Task: Zoom out.
Action: Mouse moved to (98, 78)
Screenshot: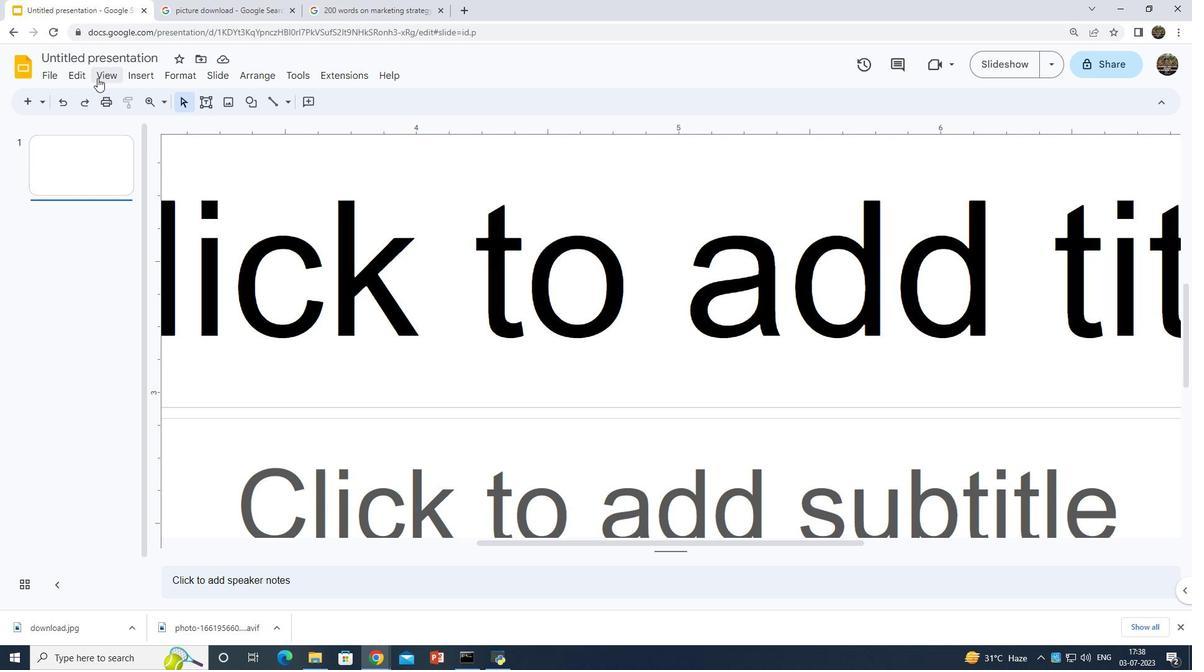 
Action: Mouse pressed left at (98, 78)
Screenshot: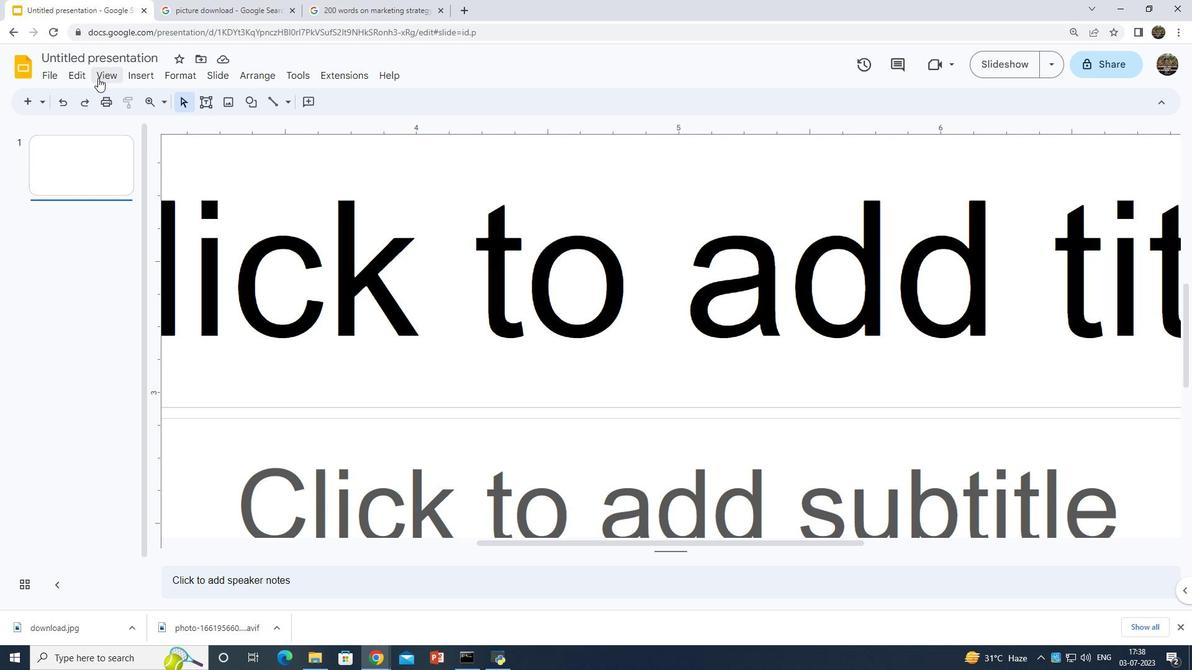 
Action: Mouse moved to (225, 352)
Screenshot: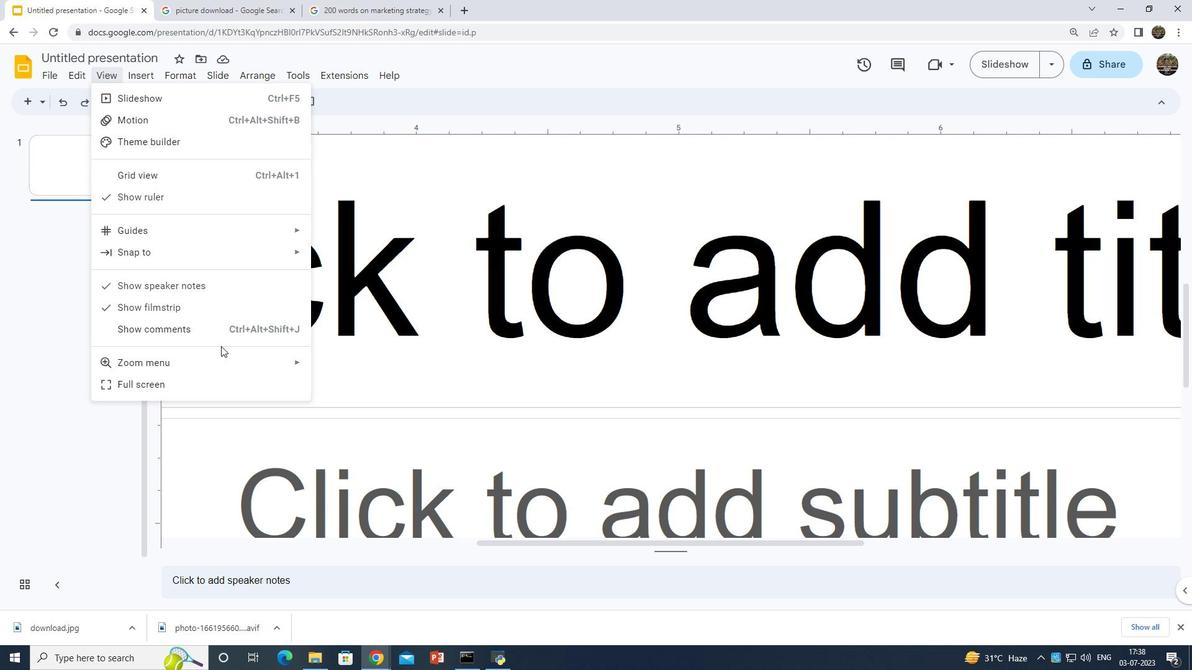 
Action: Mouse pressed left at (225, 352)
Screenshot: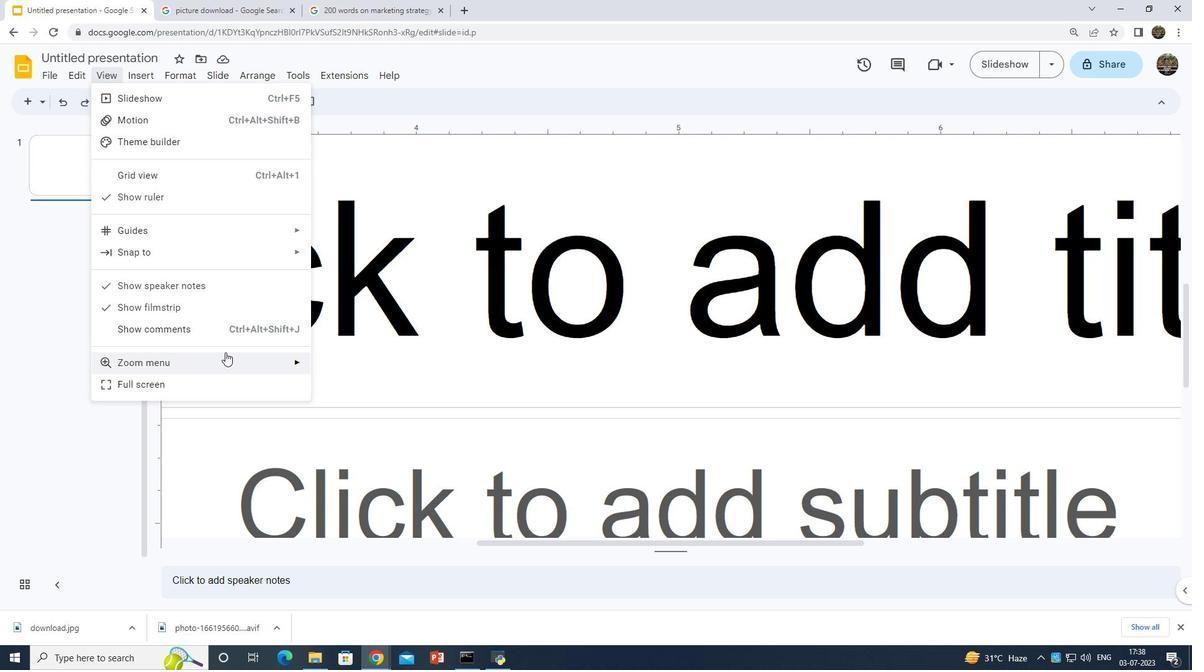 
Action: Mouse moved to (348, 483)
Screenshot: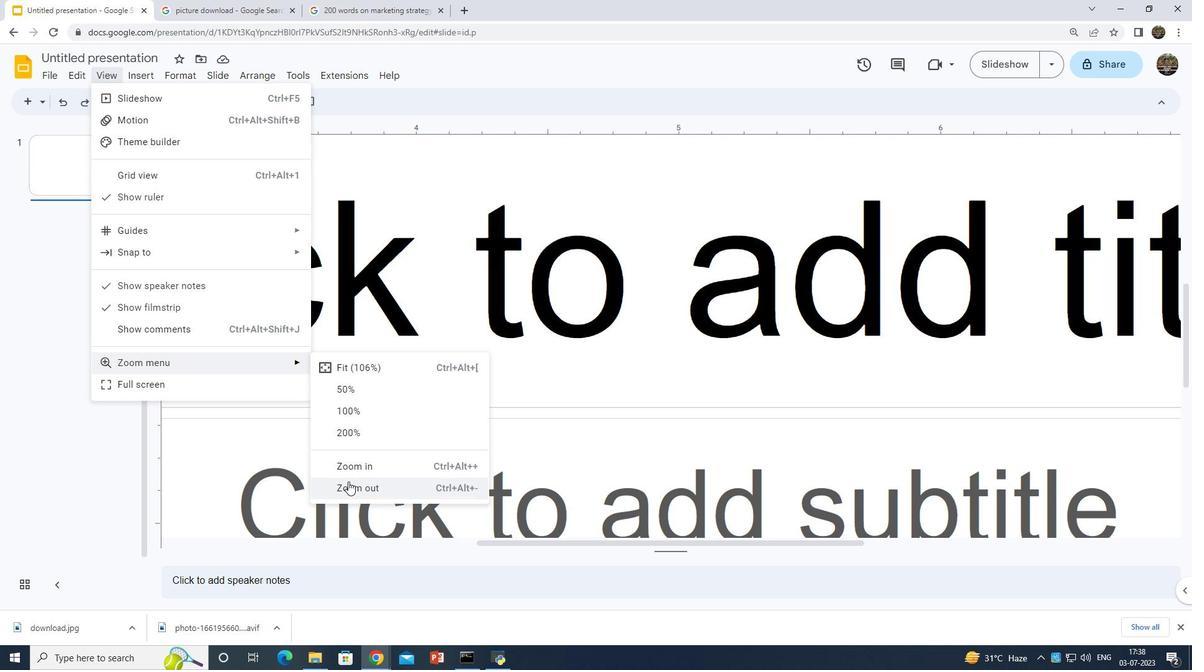 
Action: Mouse pressed left at (348, 483)
Screenshot: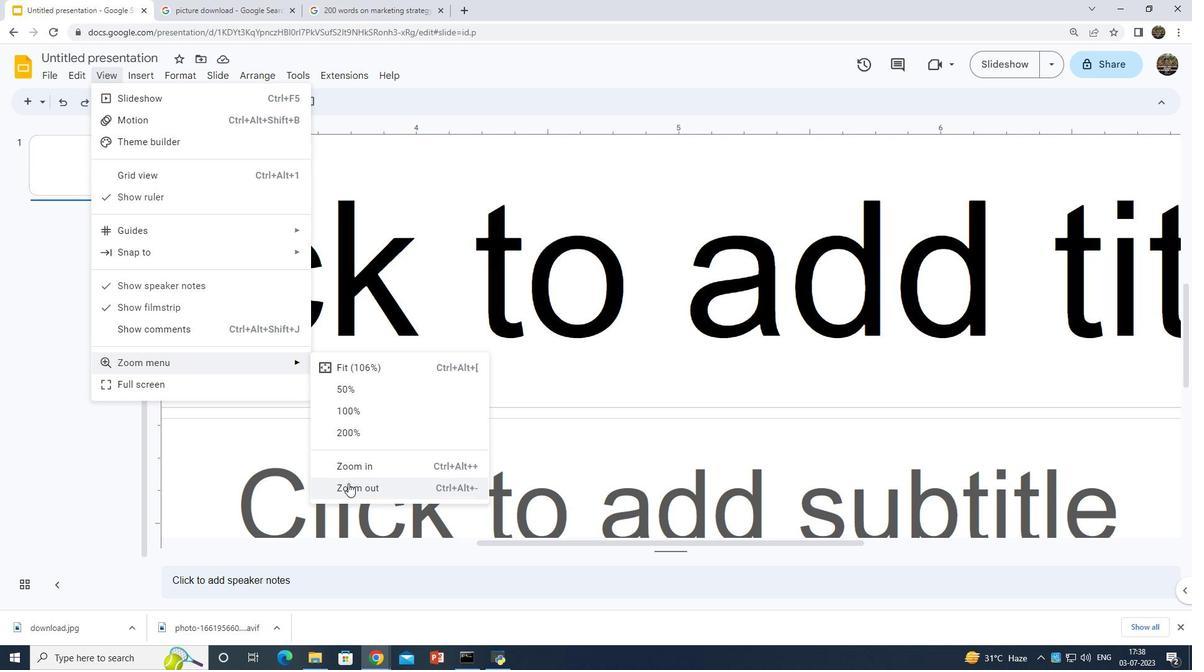 
Action: Mouse moved to (348, 483)
Screenshot: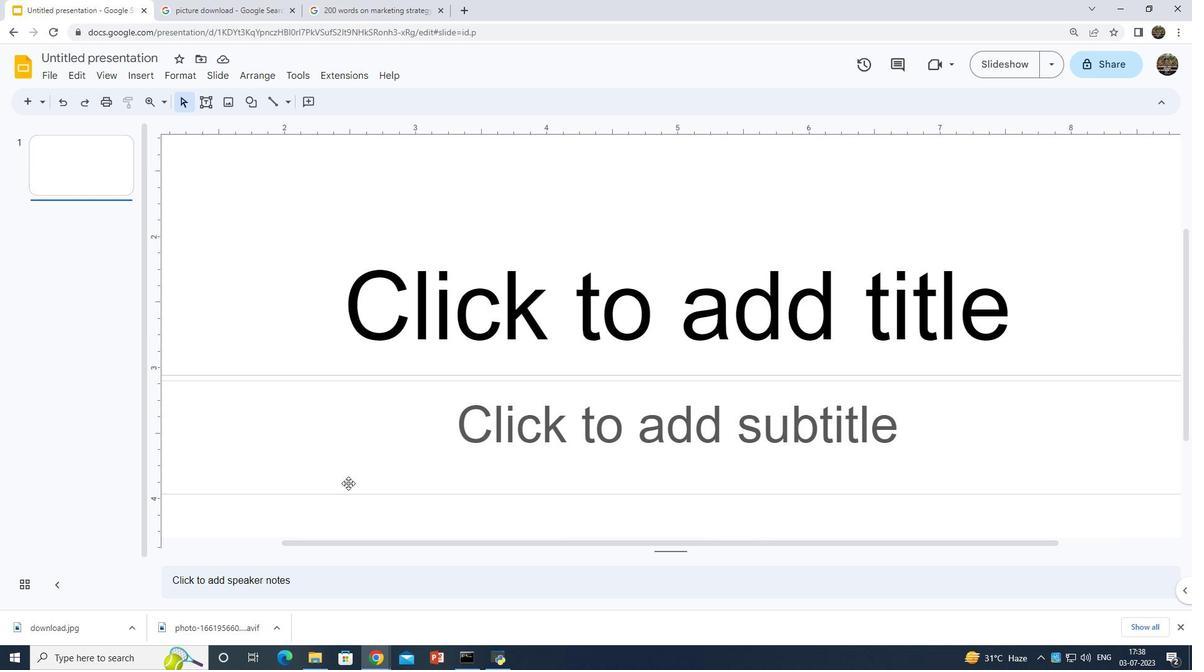 
